Task: Look for products in the category "Hummus" from Little Sesame only.
Action: Mouse moved to (1006, 345)
Screenshot: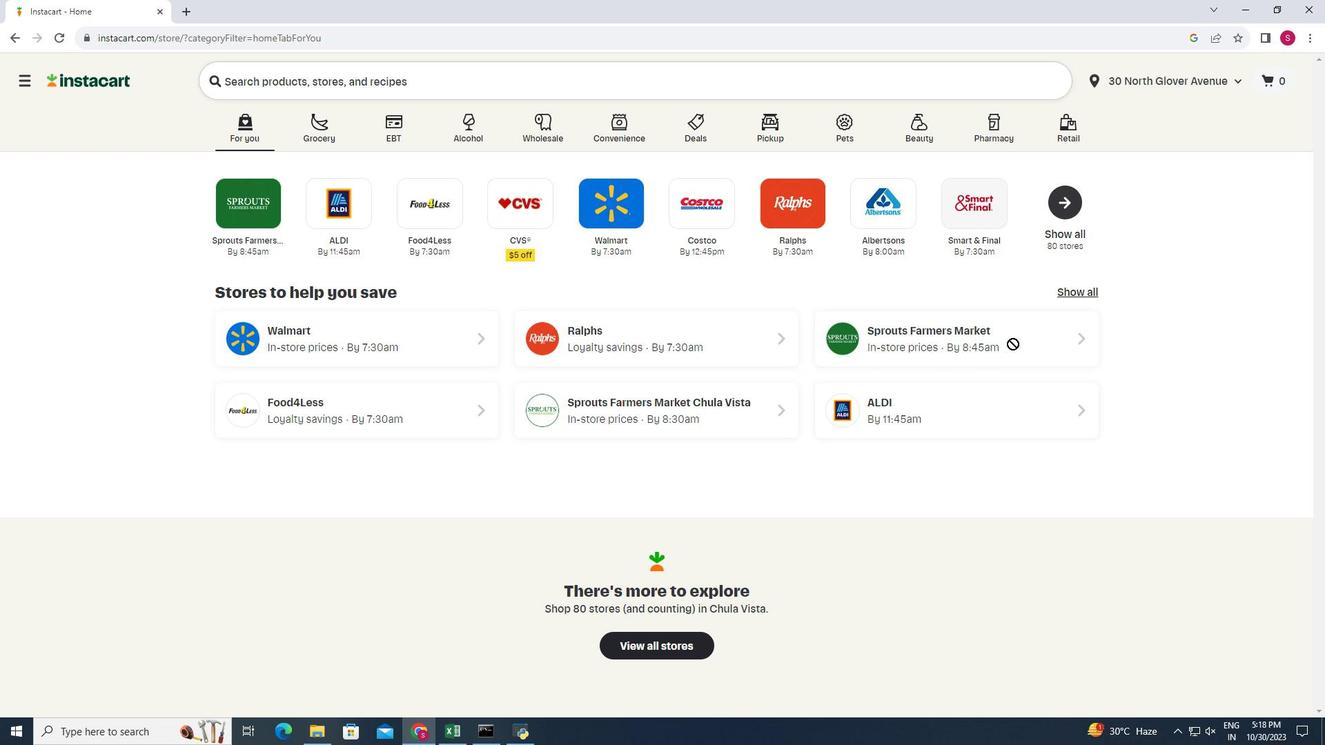 
Action: Mouse pressed left at (1006, 345)
Screenshot: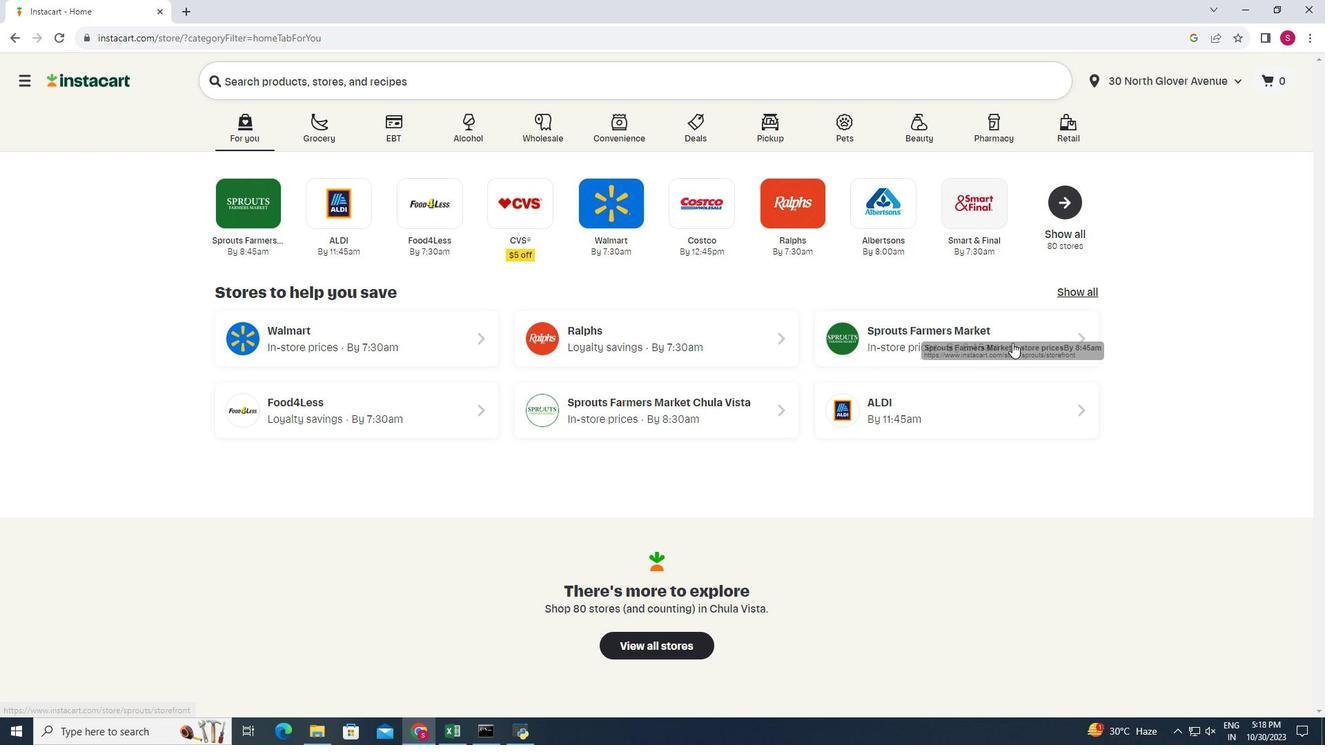 
Action: Mouse moved to (1008, 338)
Screenshot: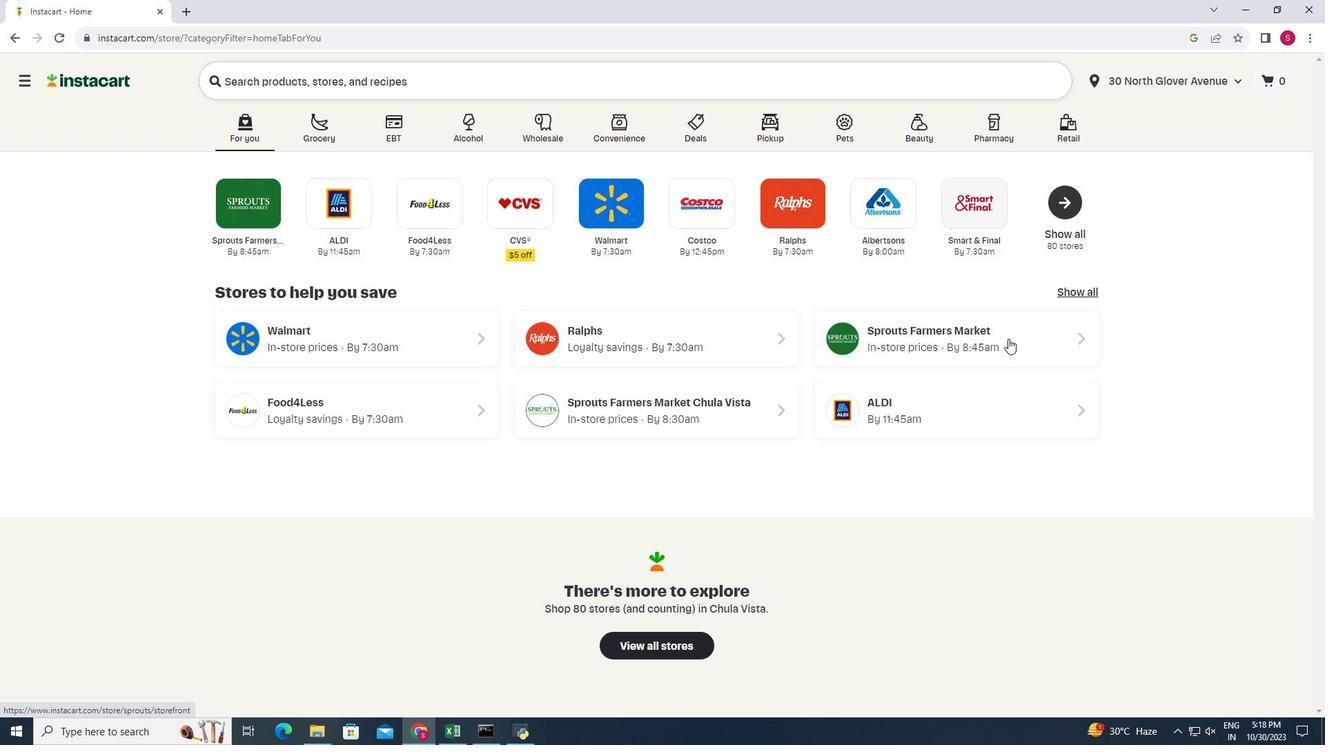
Action: Mouse pressed left at (1008, 338)
Screenshot: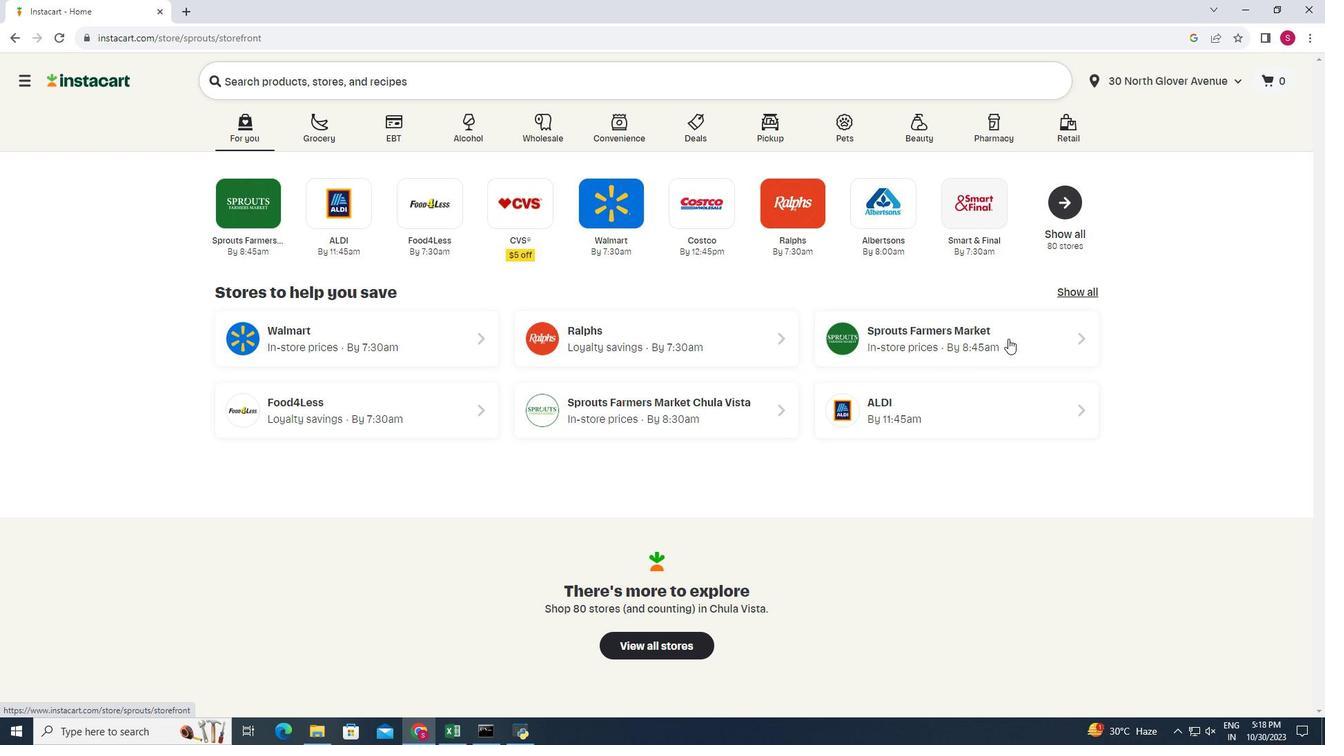 
Action: Mouse moved to (47, 604)
Screenshot: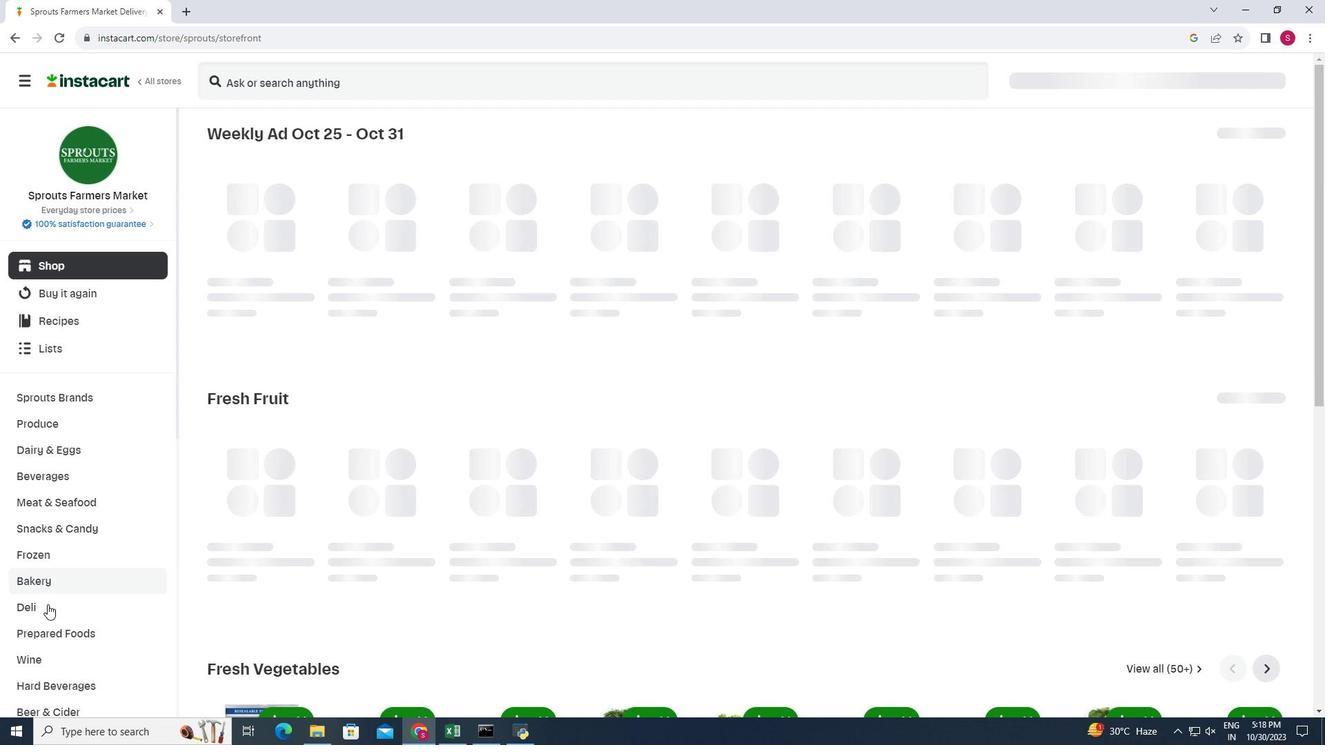 
Action: Mouse pressed left at (47, 604)
Screenshot: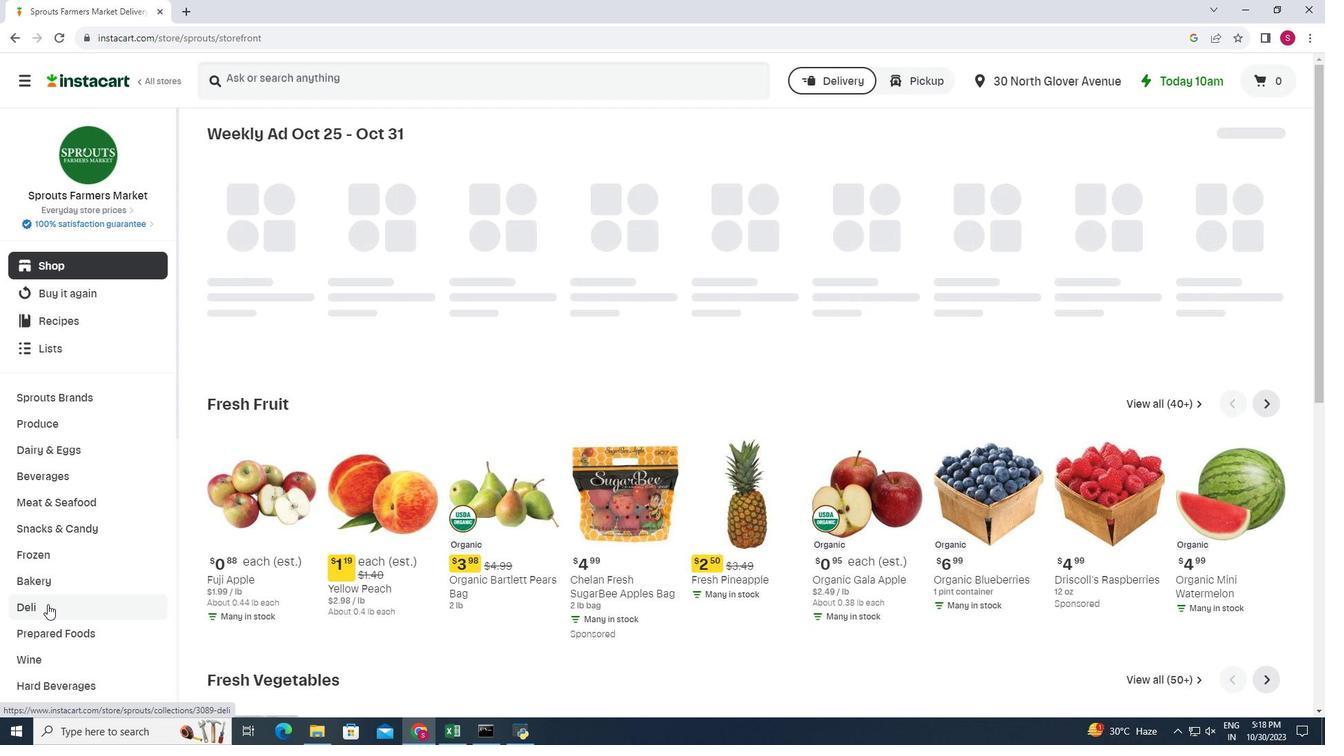 
Action: Mouse moved to (463, 173)
Screenshot: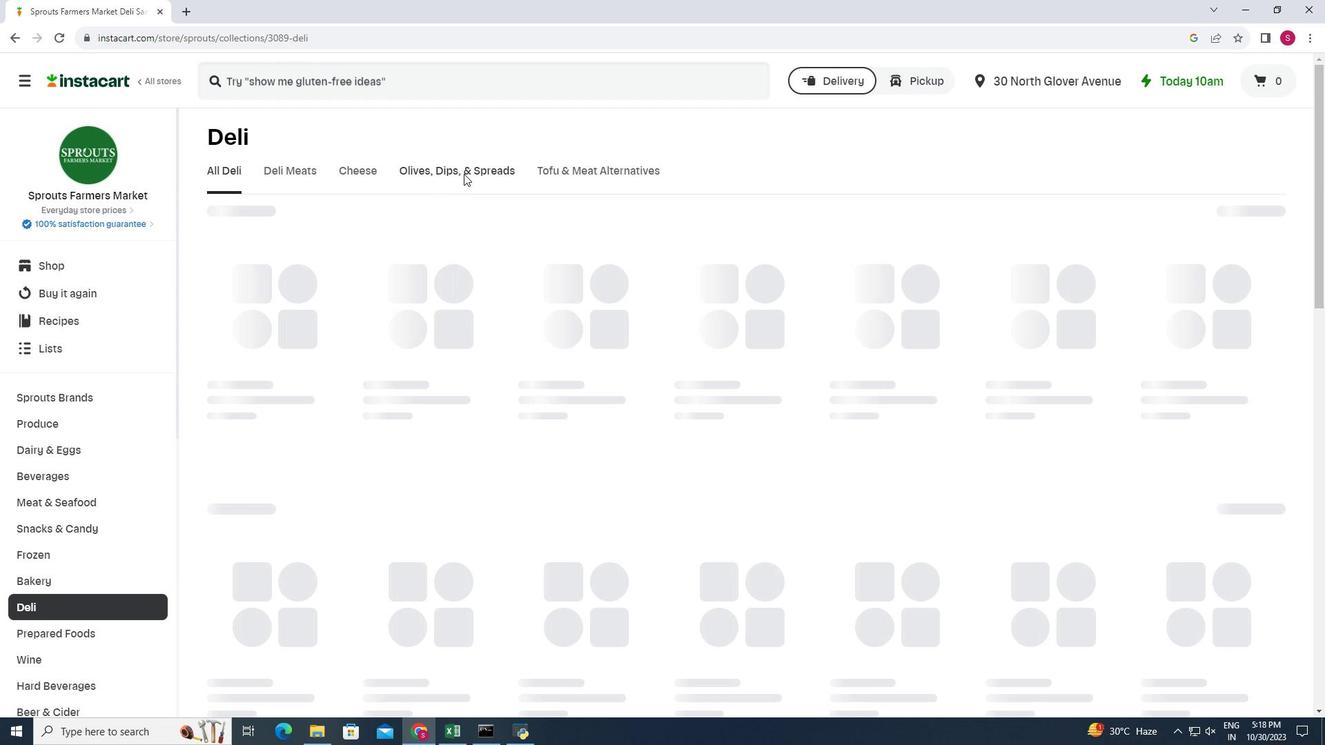 
Action: Mouse pressed left at (463, 173)
Screenshot: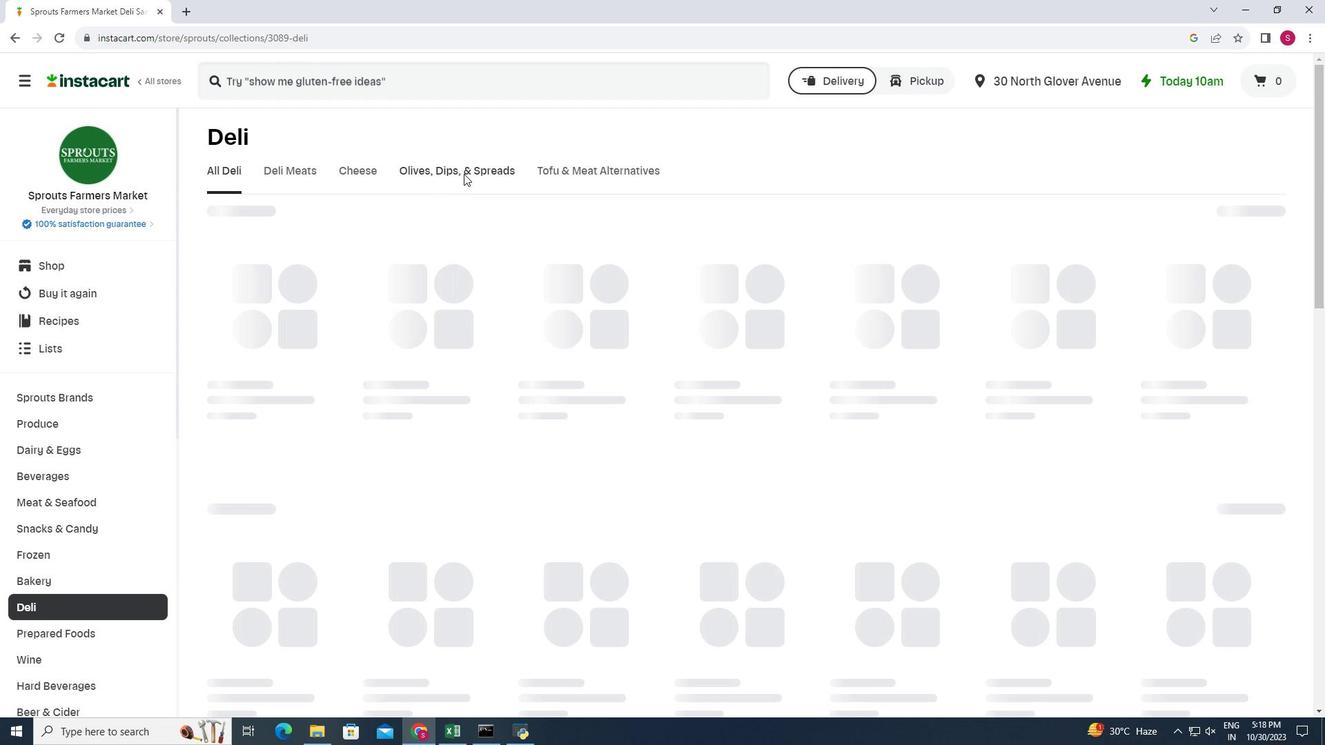 
Action: Mouse moved to (303, 232)
Screenshot: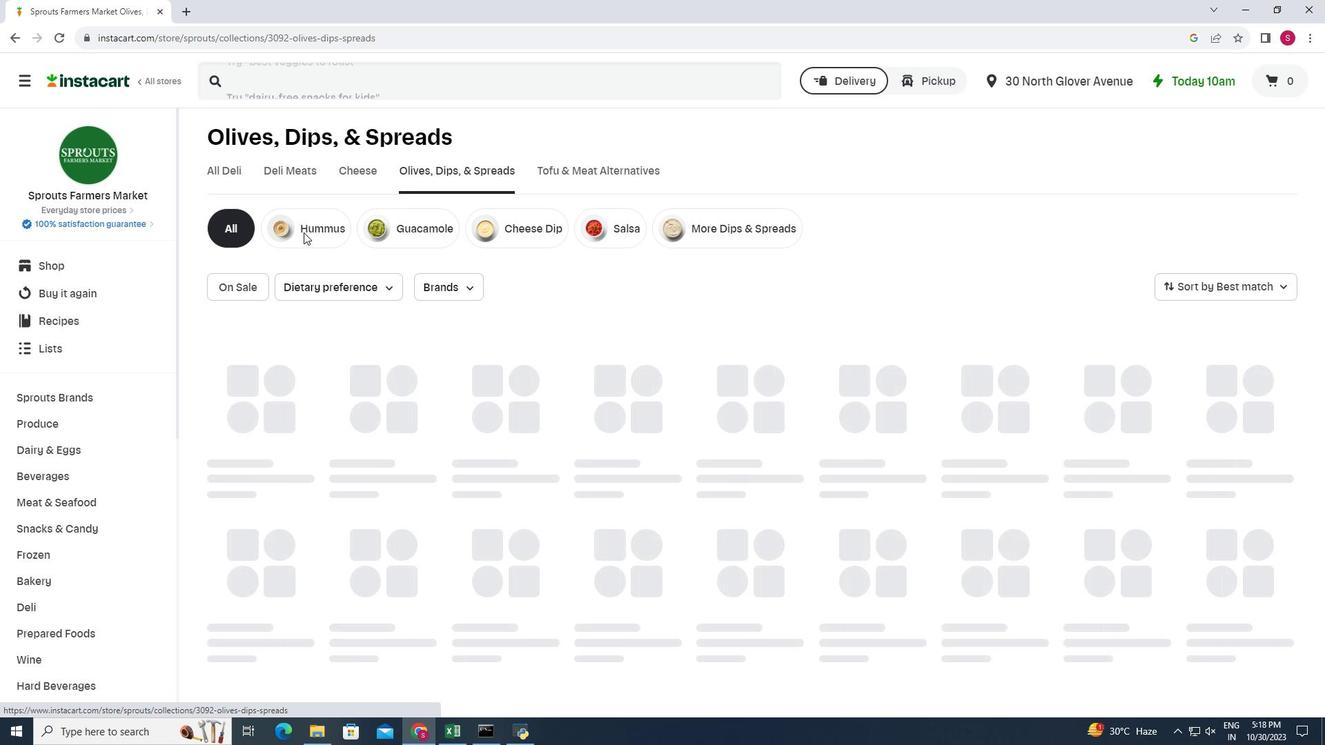 
Action: Mouse pressed left at (303, 232)
Screenshot: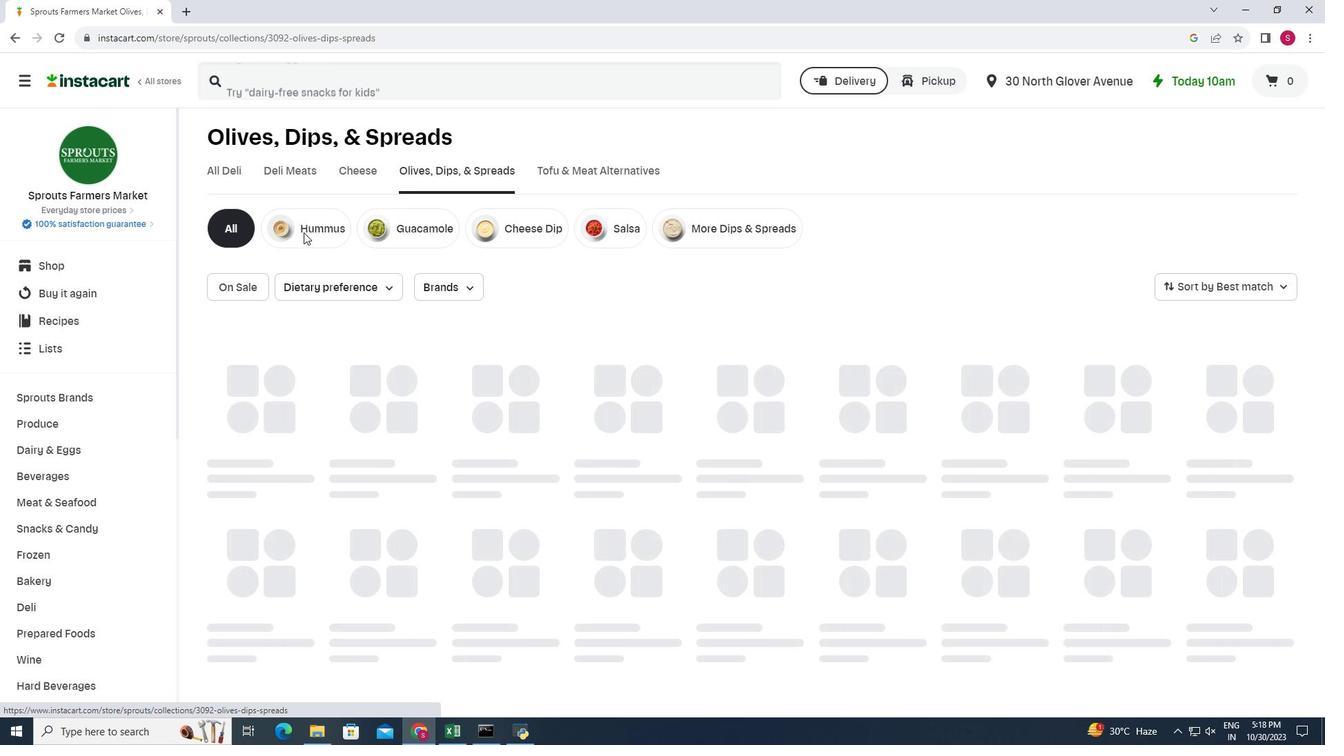 
Action: Mouse moved to (319, 213)
Screenshot: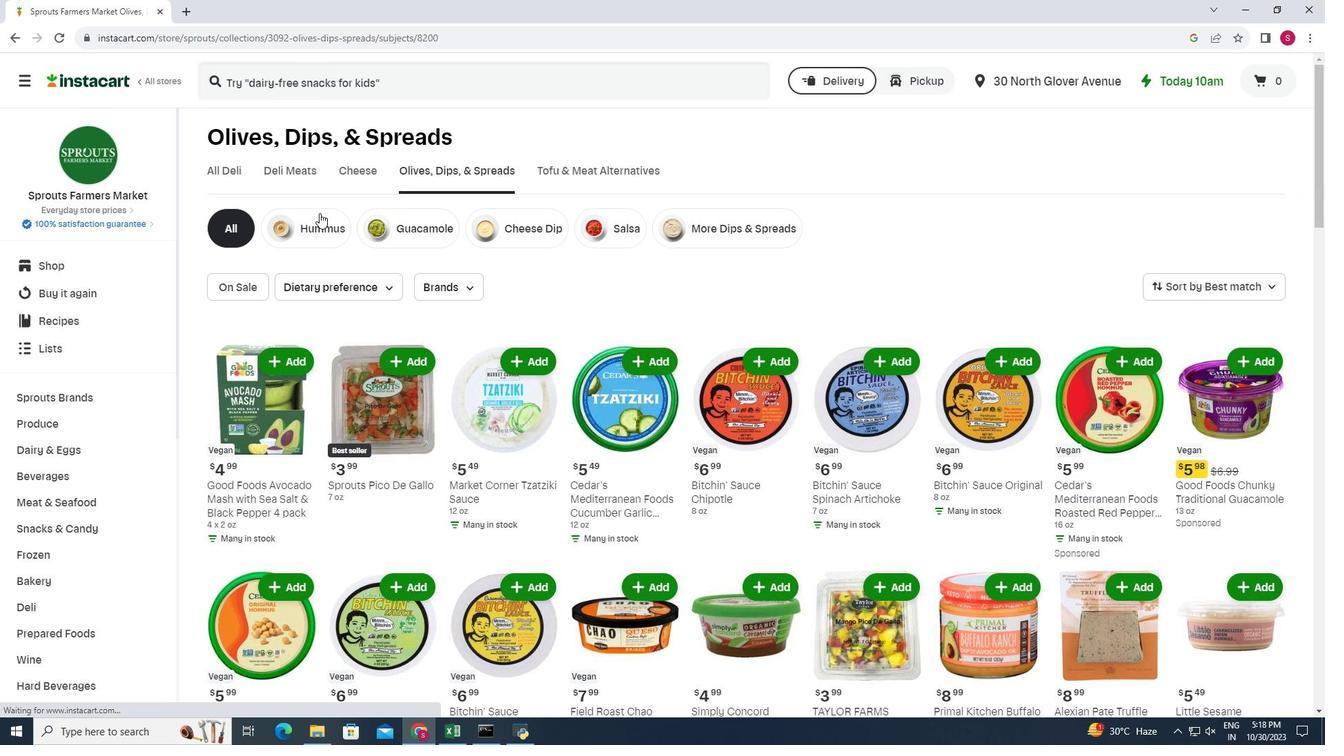 
Action: Mouse pressed left at (319, 213)
Screenshot: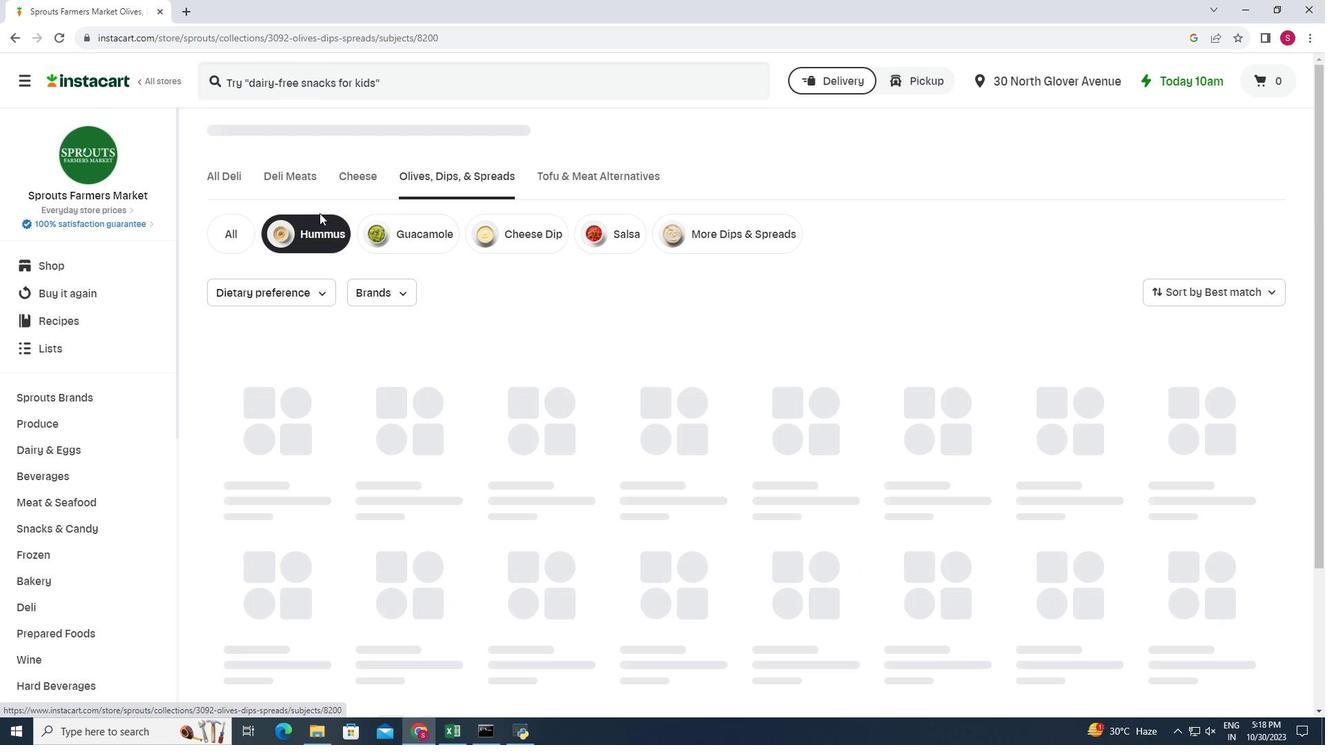 
Action: Mouse moved to (402, 285)
Screenshot: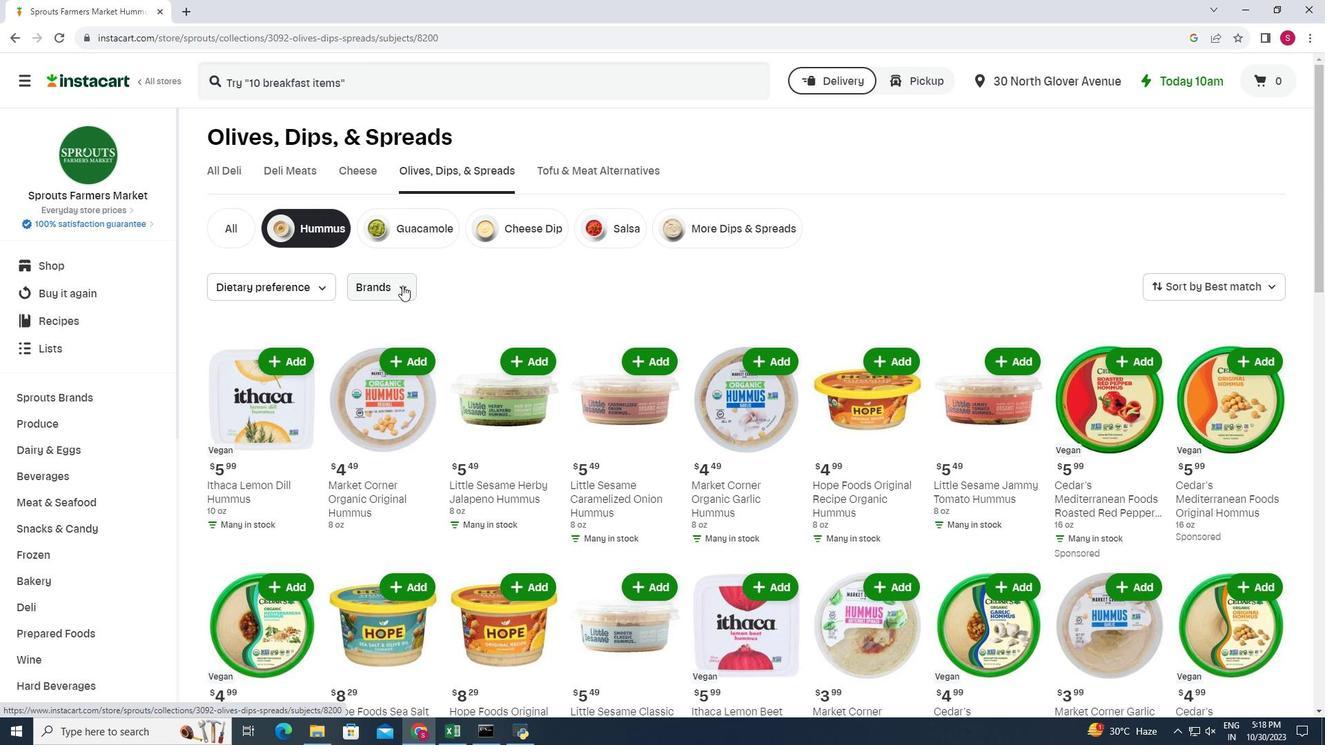 
Action: Mouse pressed left at (402, 285)
Screenshot: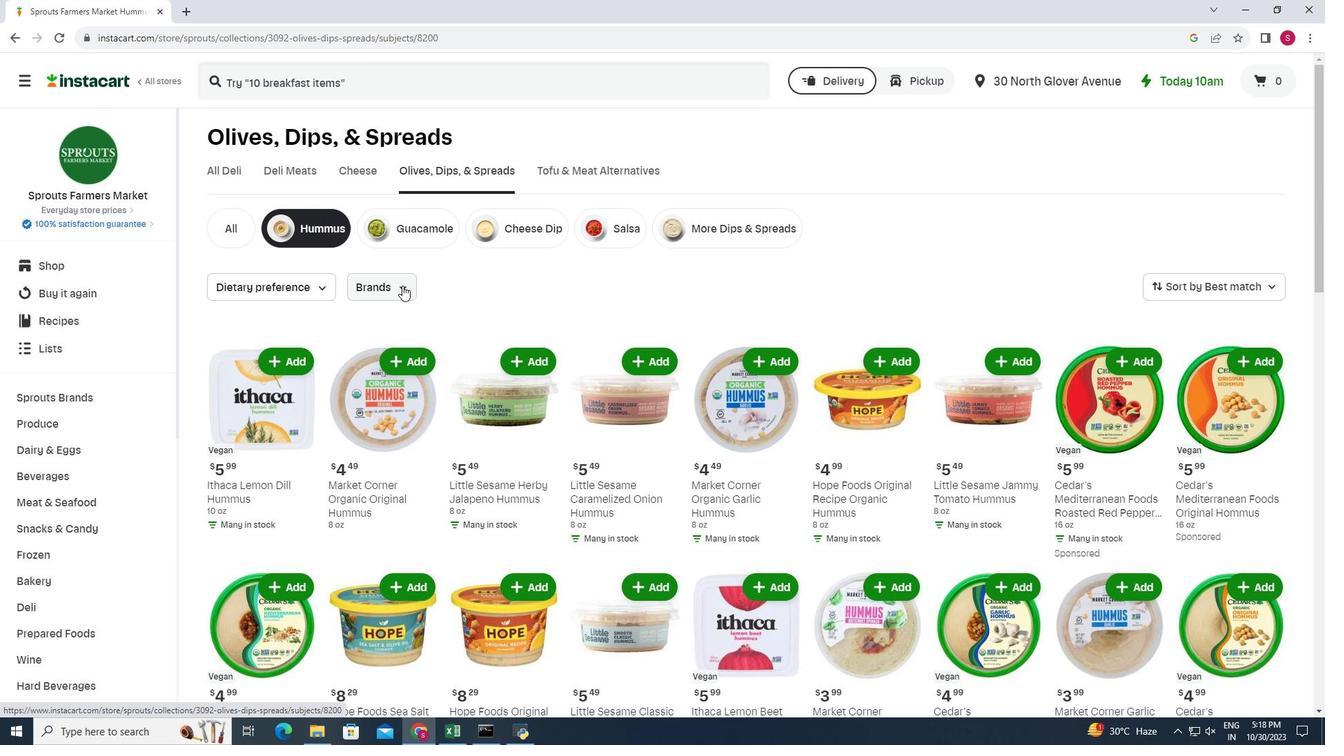 
Action: Mouse moved to (401, 375)
Screenshot: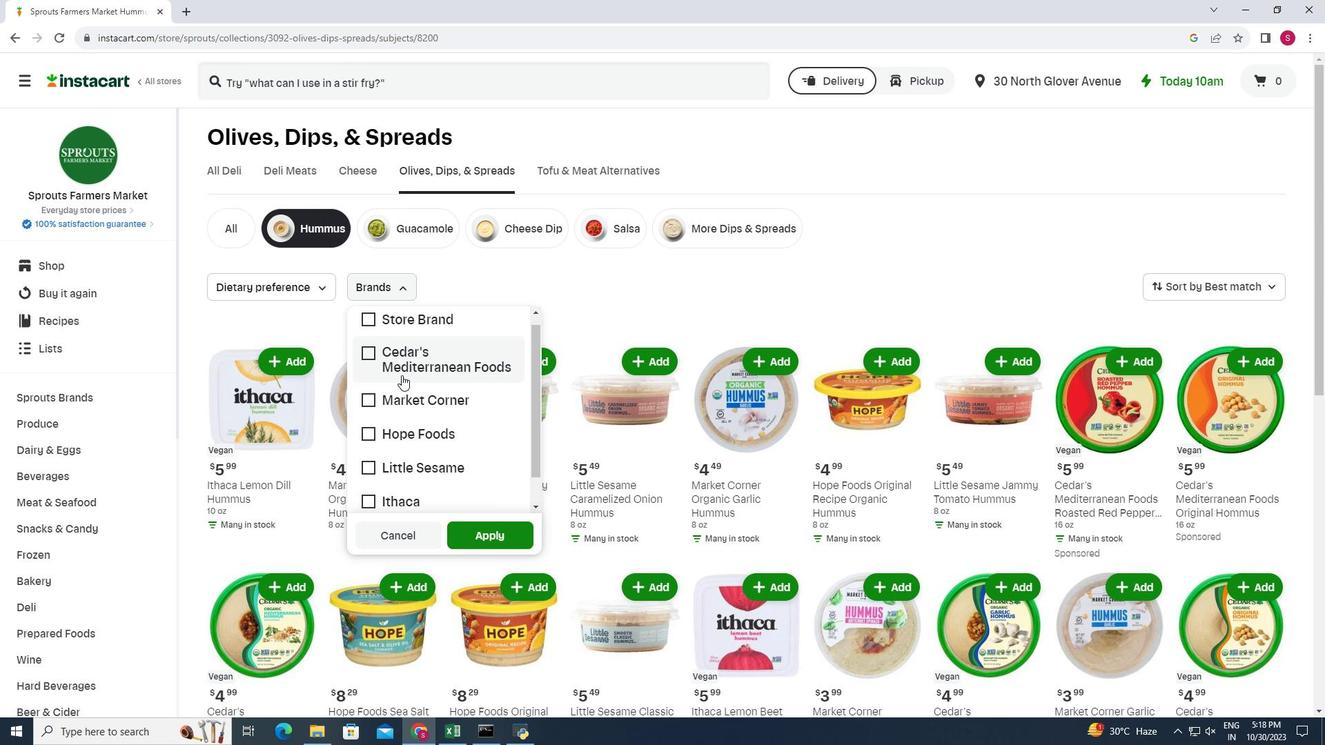 
Action: Mouse scrolled (401, 374) with delta (0, 0)
Screenshot: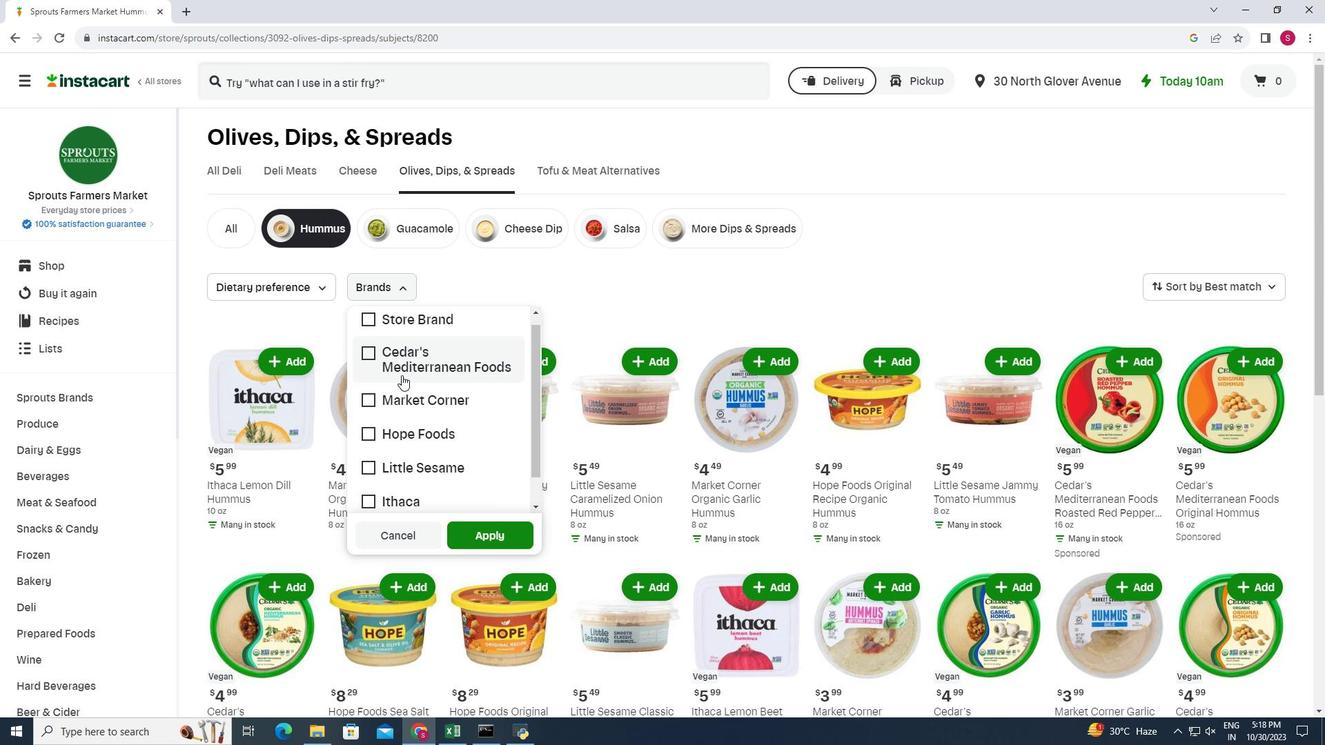 
Action: Mouse scrolled (401, 374) with delta (0, 0)
Screenshot: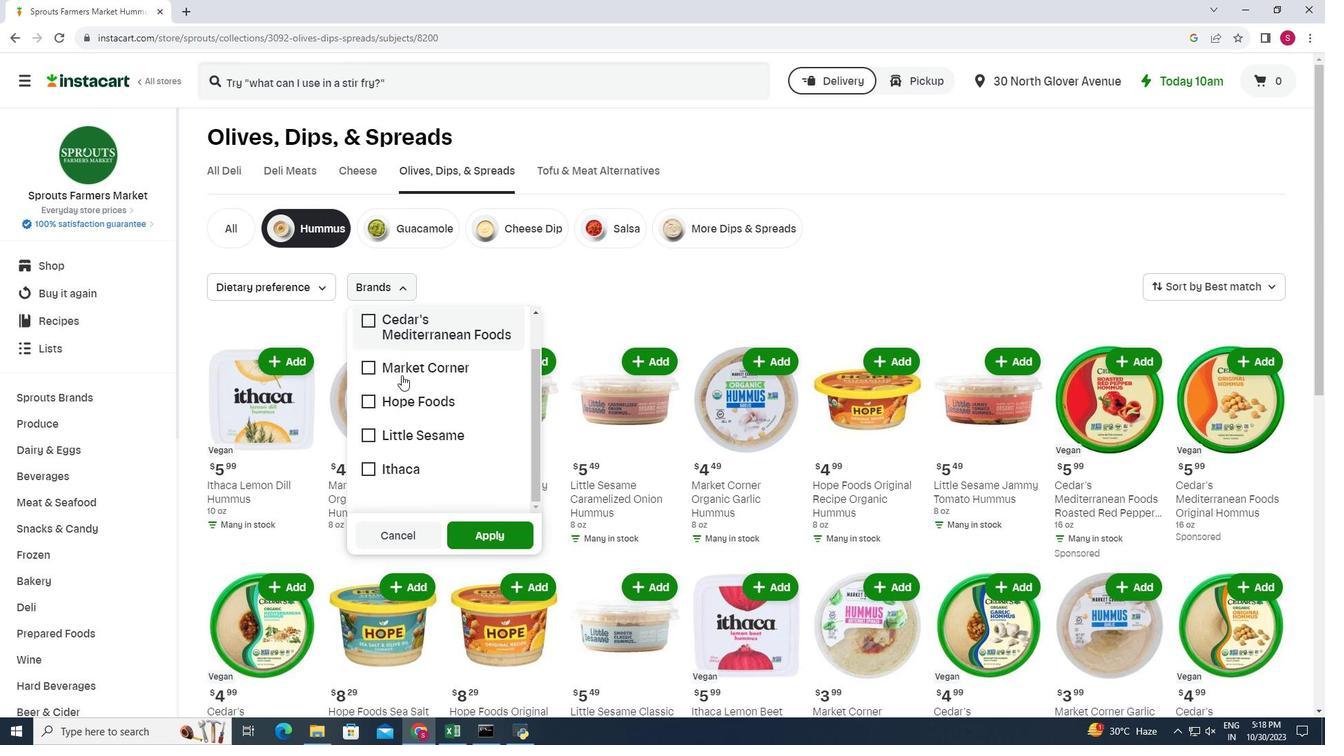 
Action: Mouse moved to (374, 427)
Screenshot: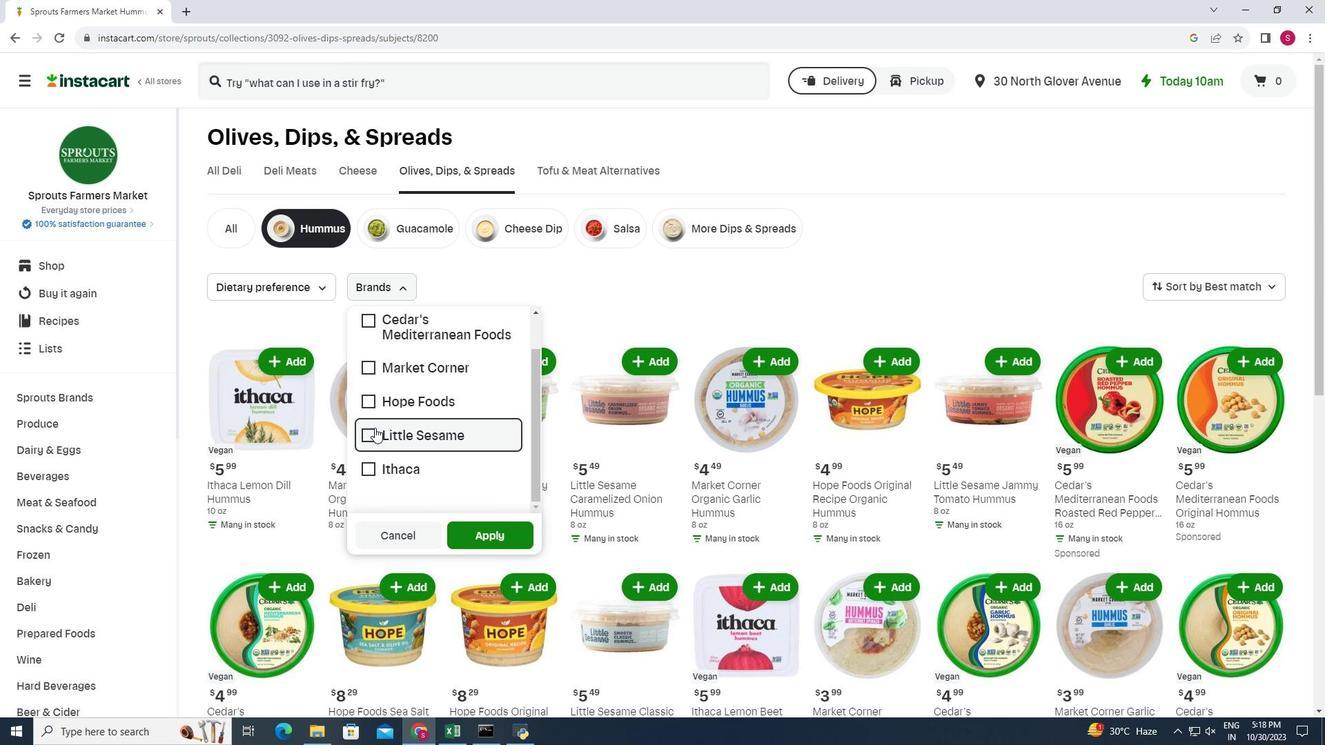 
Action: Mouse pressed left at (374, 427)
Screenshot: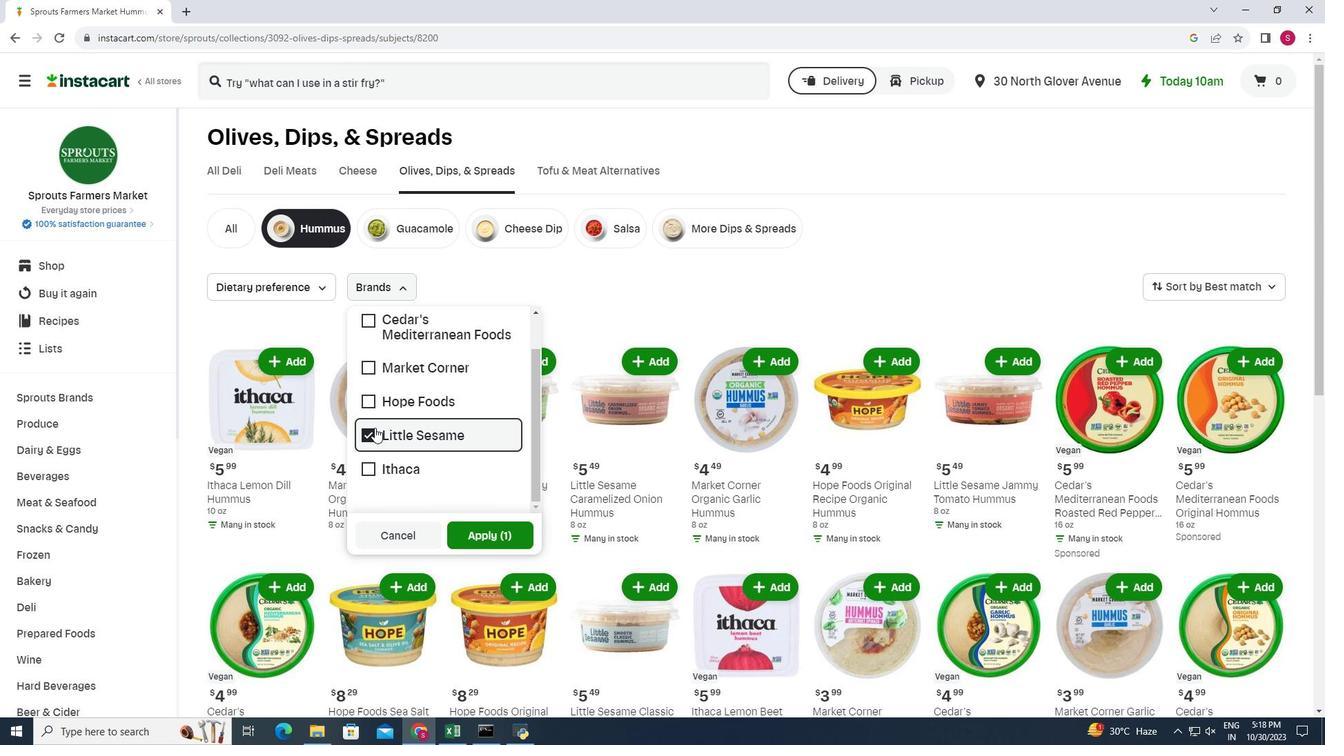 
Action: Mouse moved to (490, 530)
Screenshot: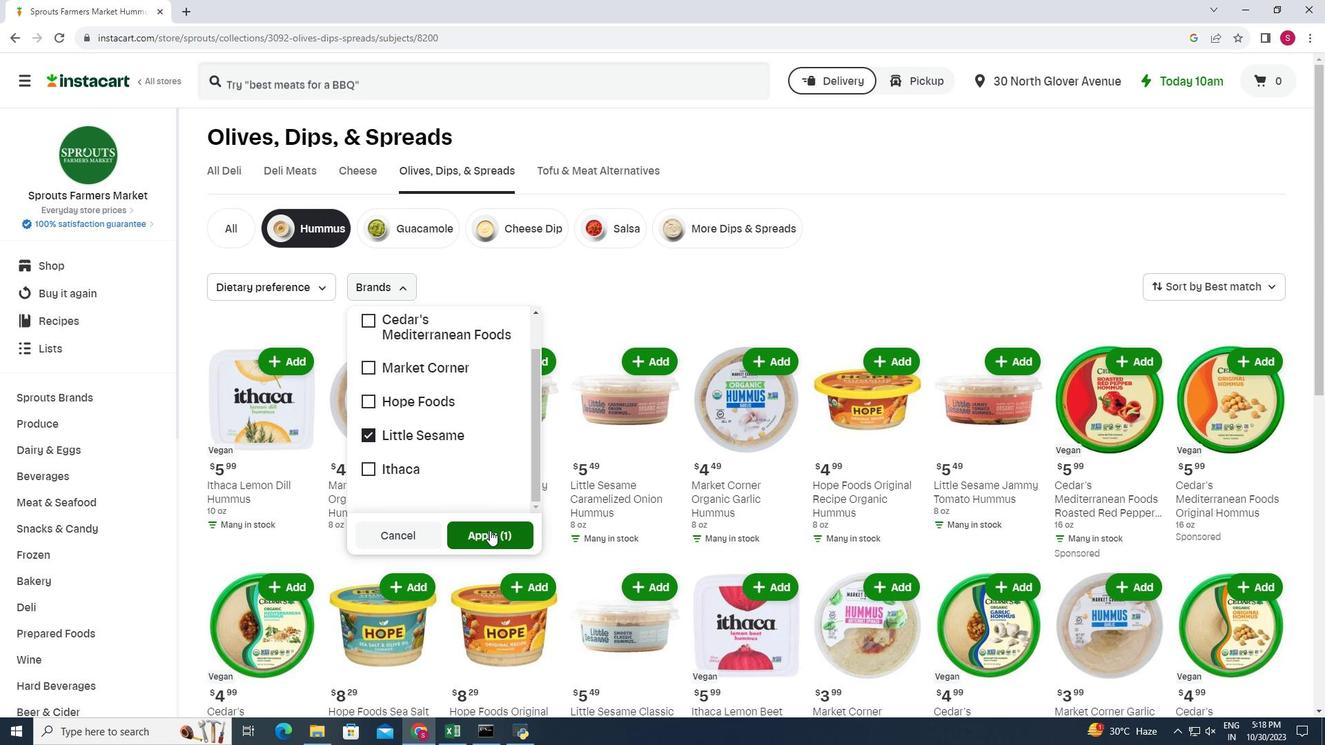 
Action: Mouse pressed left at (490, 530)
Screenshot: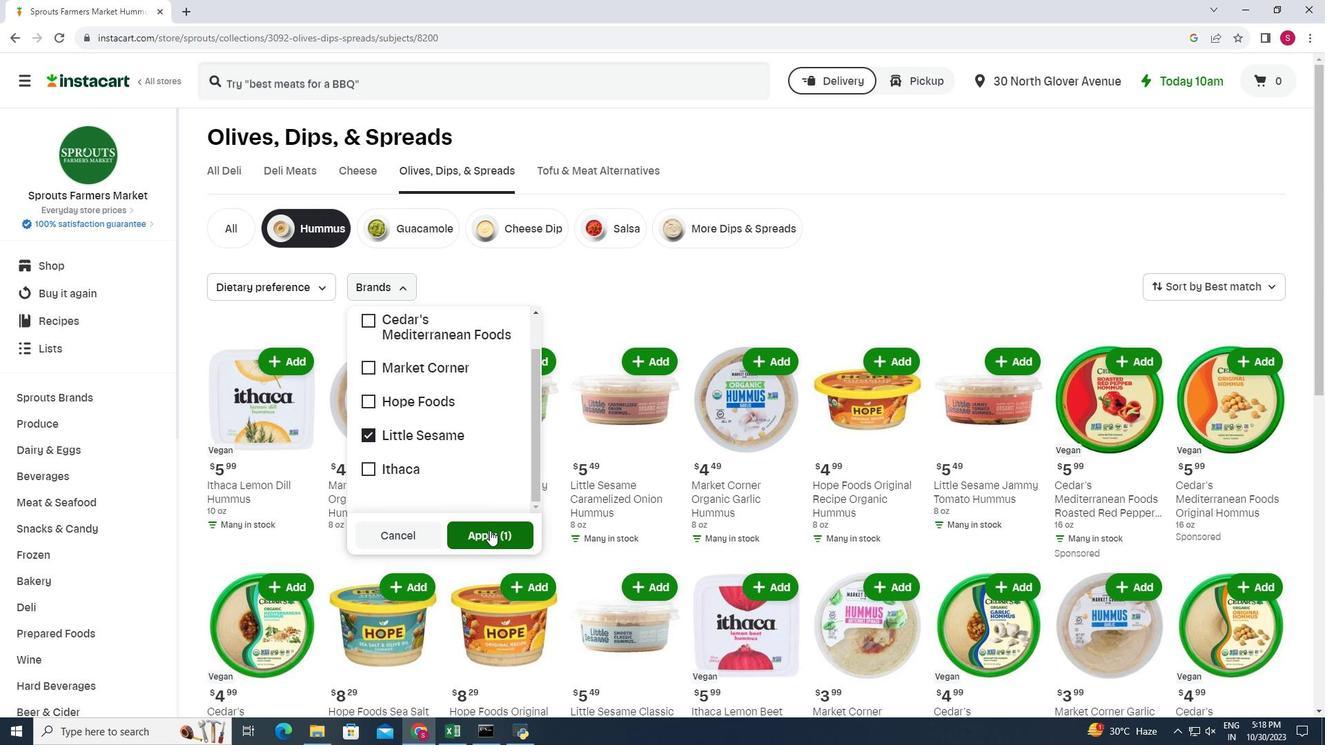 
Action: Mouse moved to (588, 385)
Screenshot: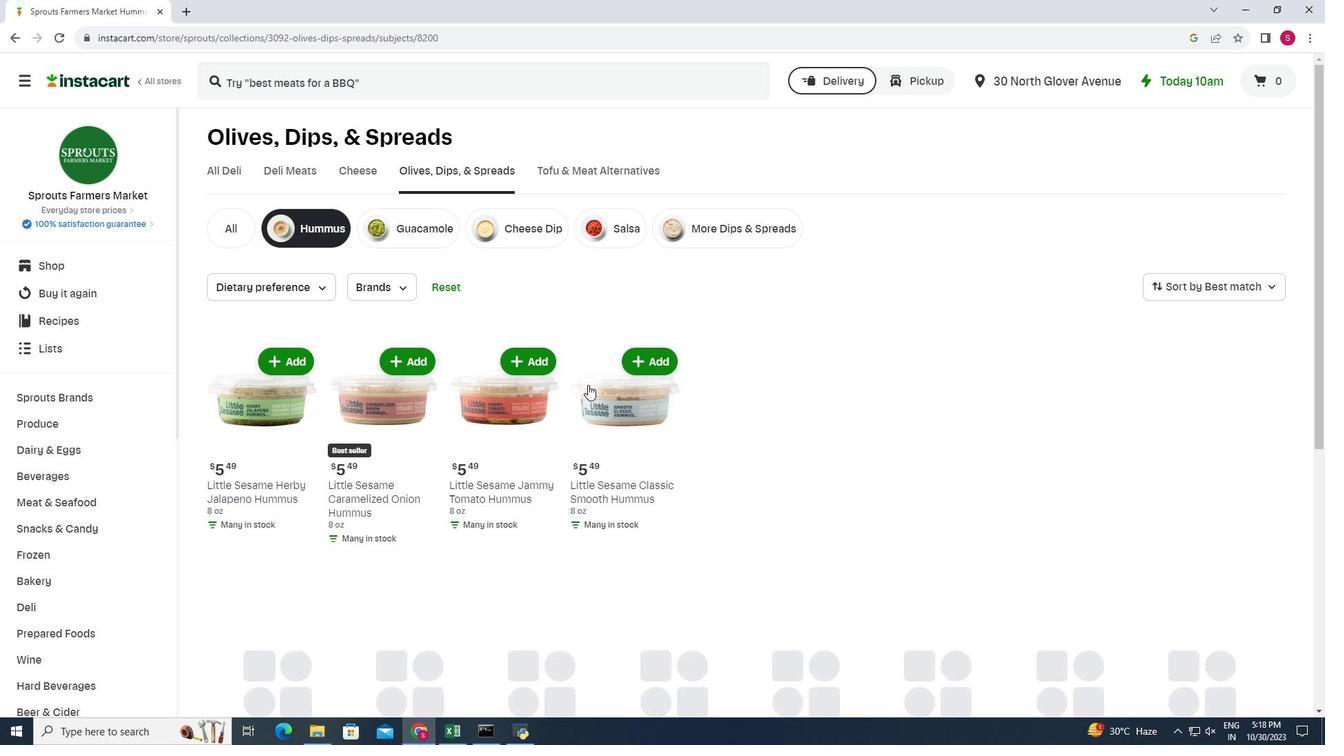 
Action: Mouse scrolled (588, 384) with delta (0, 0)
Screenshot: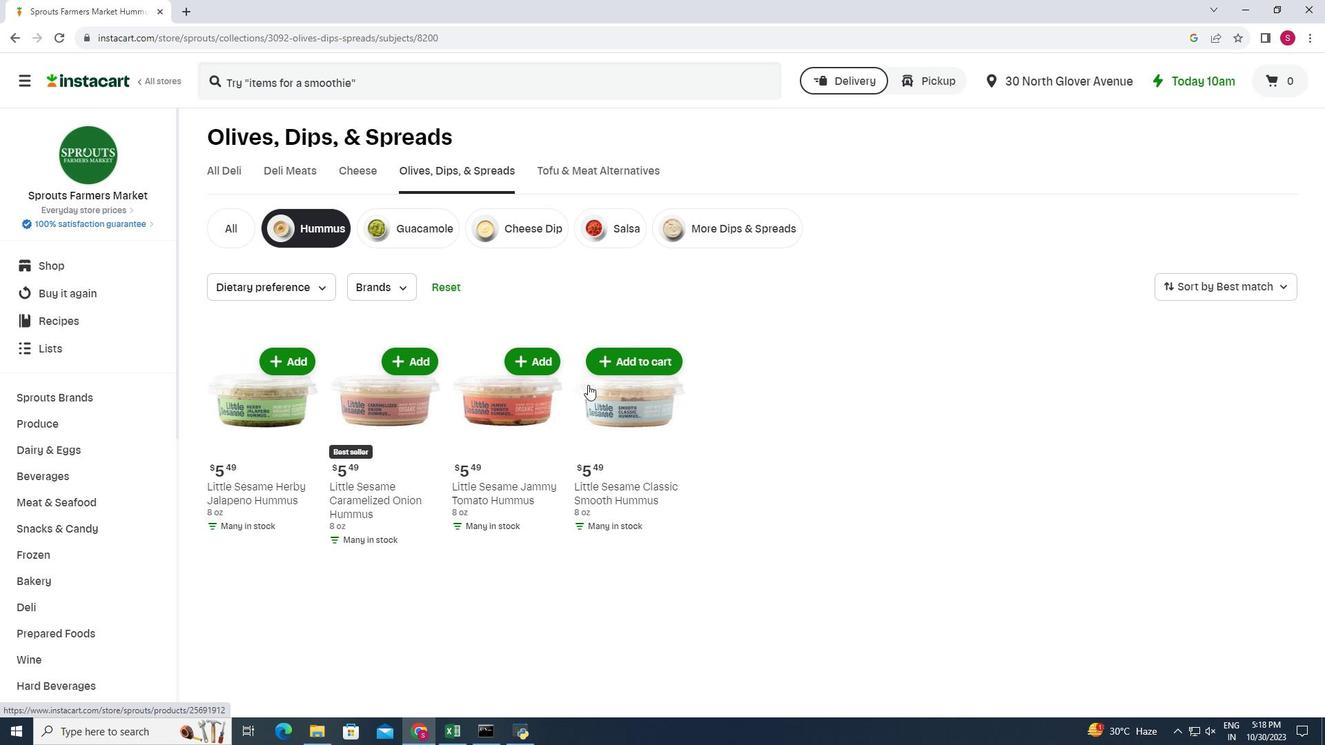 
Action: Mouse scrolled (588, 384) with delta (0, 0)
Screenshot: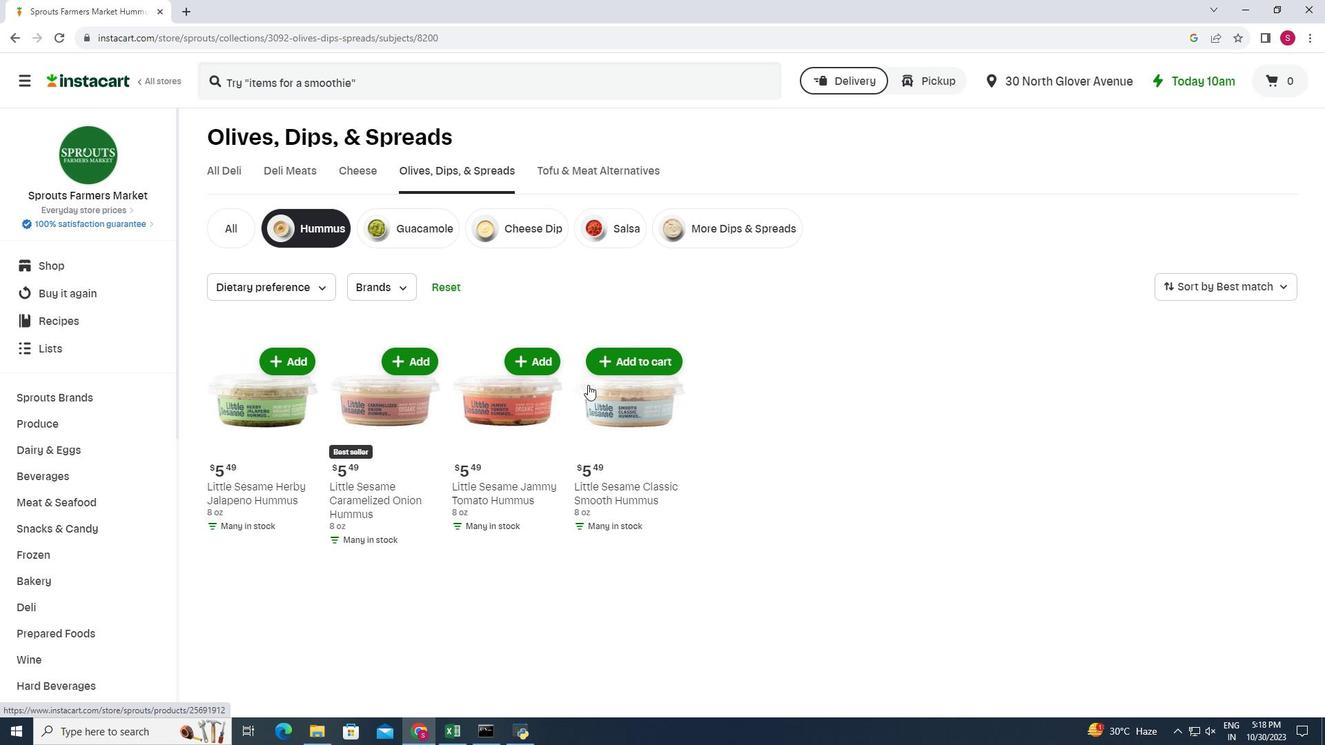 
Action: Mouse scrolled (588, 384) with delta (0, 0)
Screenshot: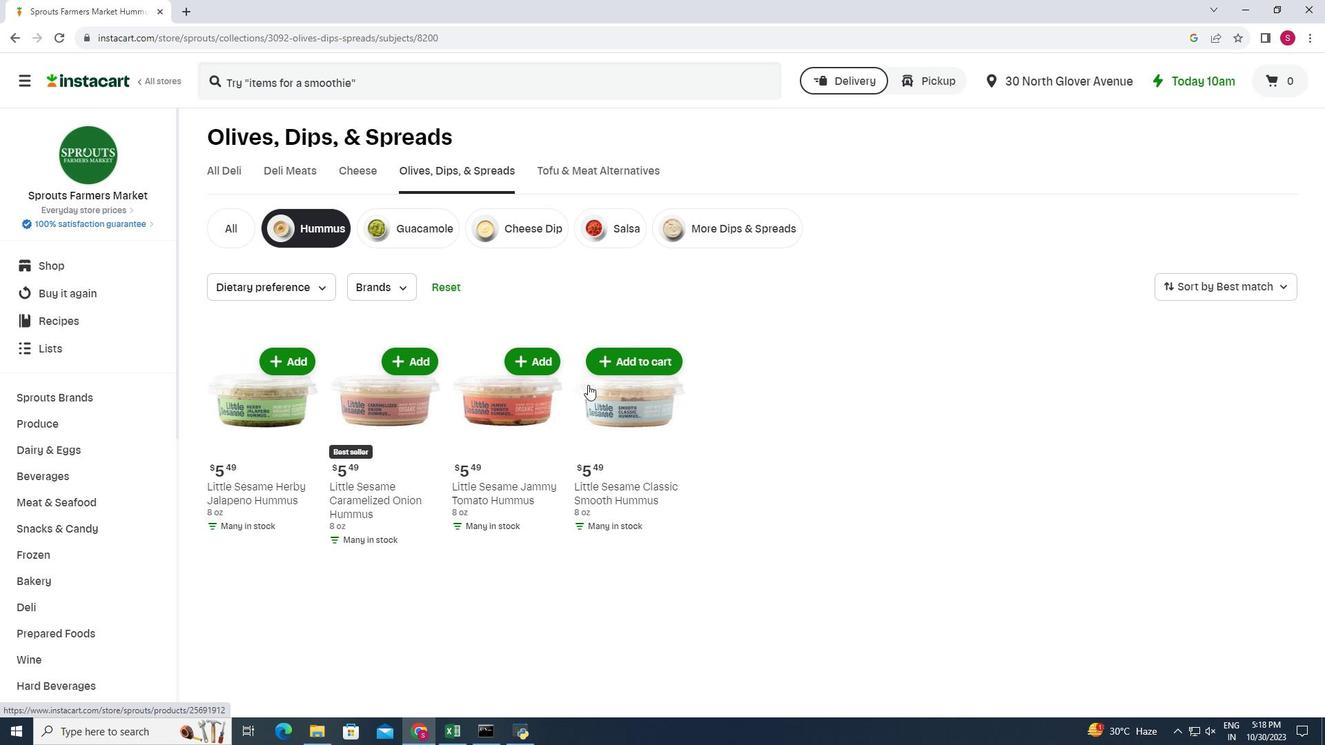 
Action: Mouse scrolled (588, 384) with delta (0, 0)
Screenshot: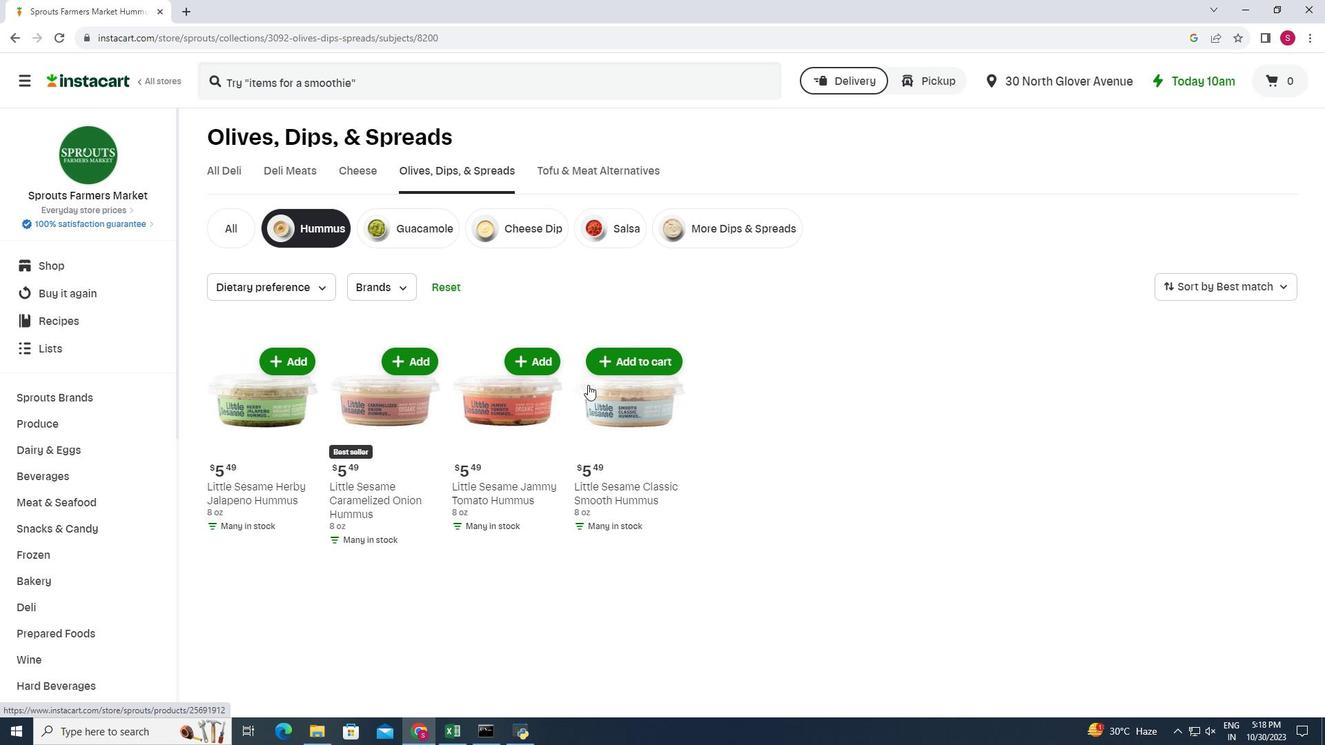 
